Task: Create in the project ZenithTech an epic 'Mobile Application Security Testing'.
Action: Mouse moved to (67, 196)
Screenshot: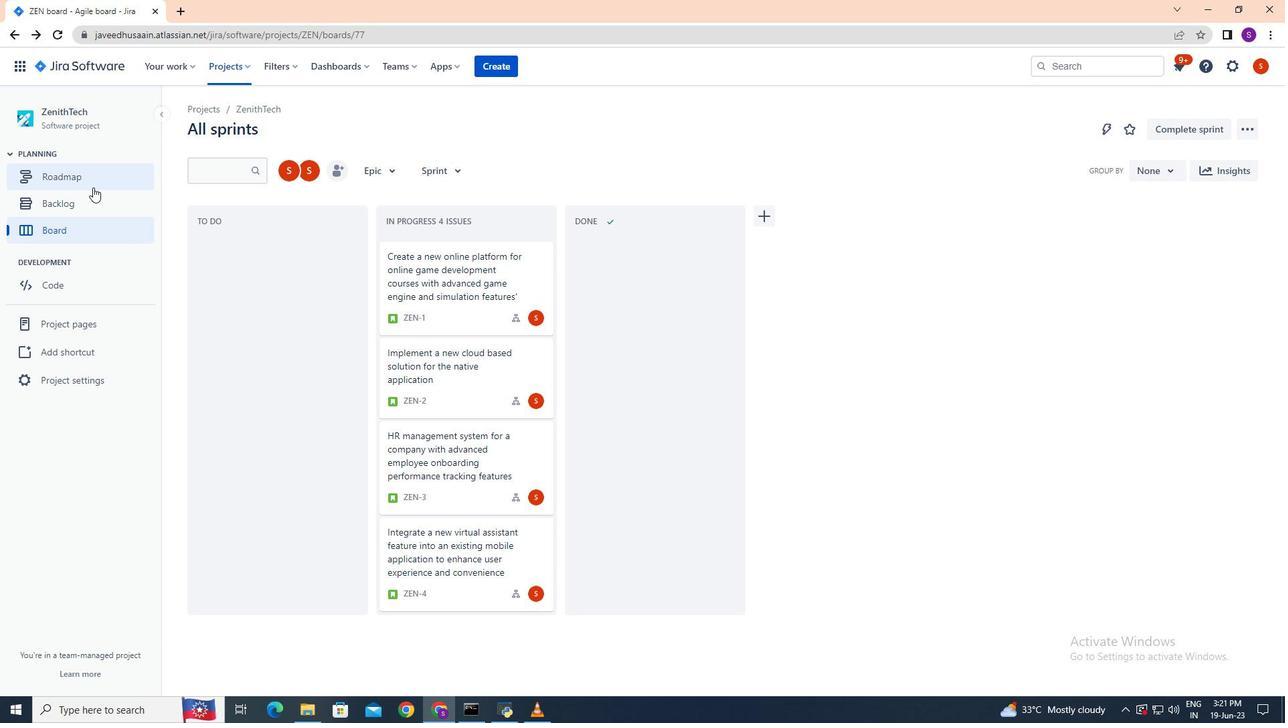 
Action: Mouse pressed left at (67, 196)
Screenshot: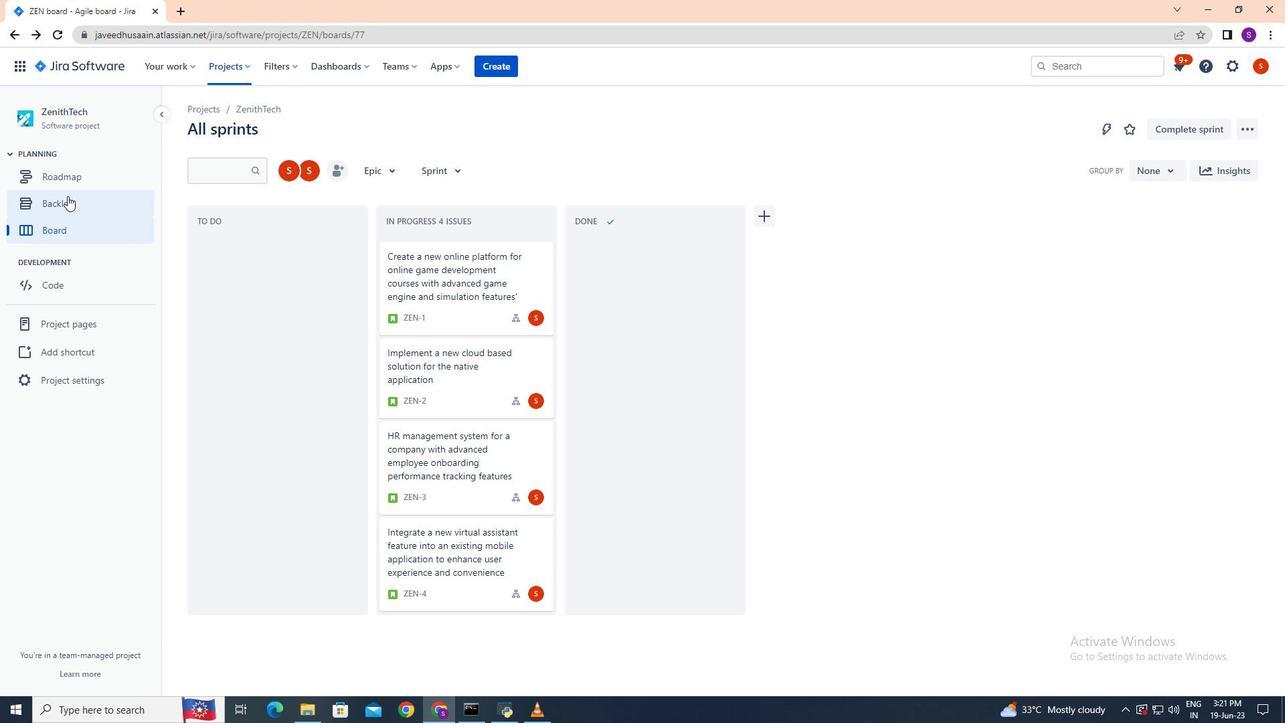 
Action: Mouse moved to (367, 170)
Screenshot: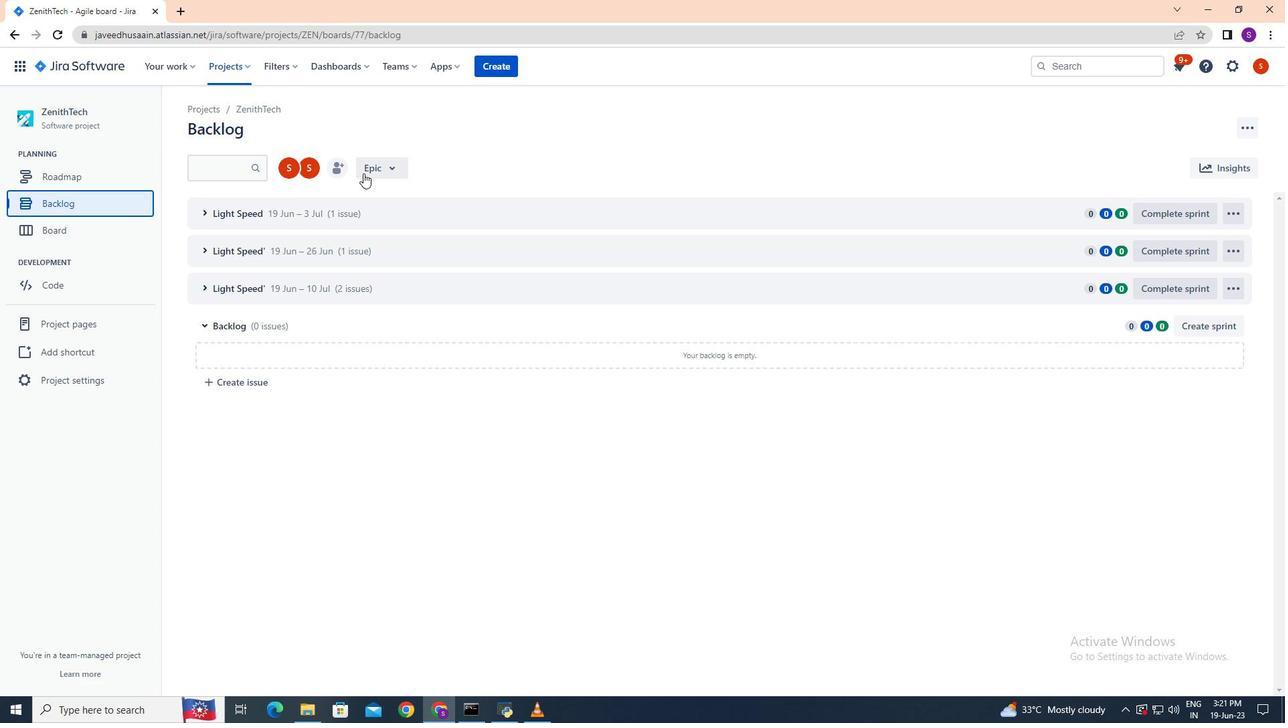 
Action: Mouse pressed left at (367, 170)
Screenshot: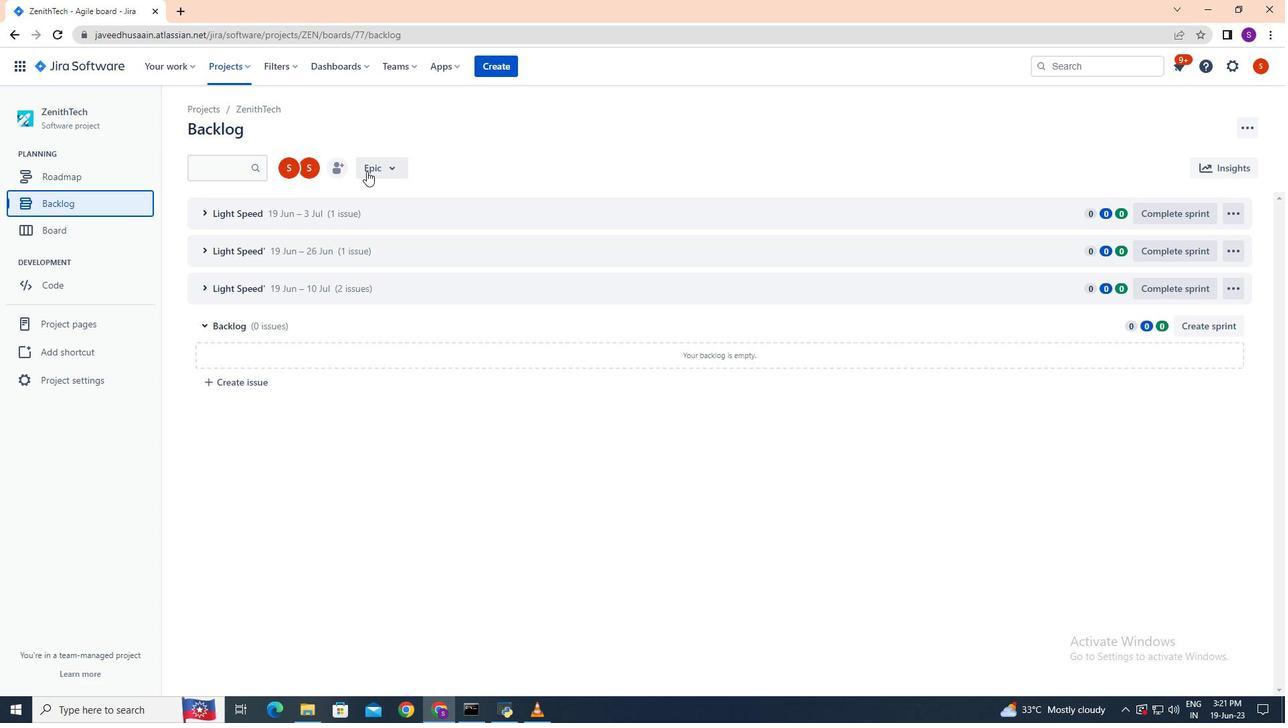 
Action: Mouse moved to (381, 267)
Screenshot: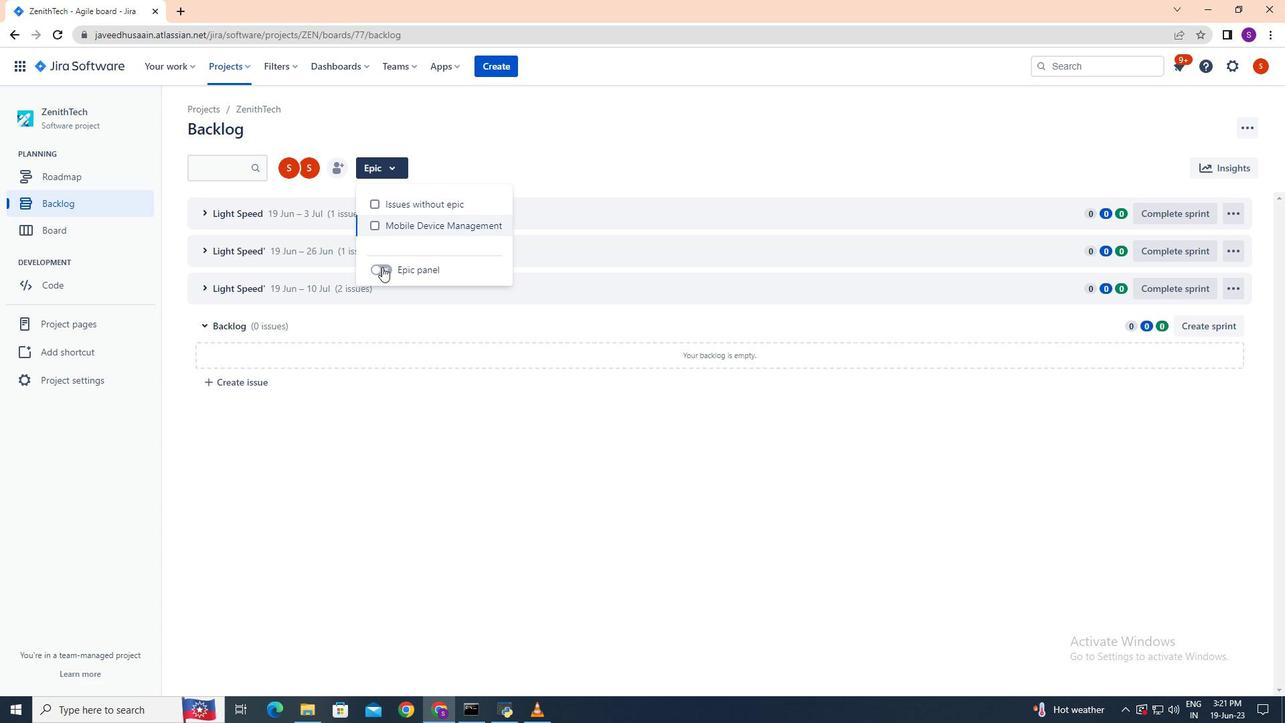 
Action: Mouse pressed left at (381, 267)
Screenshot: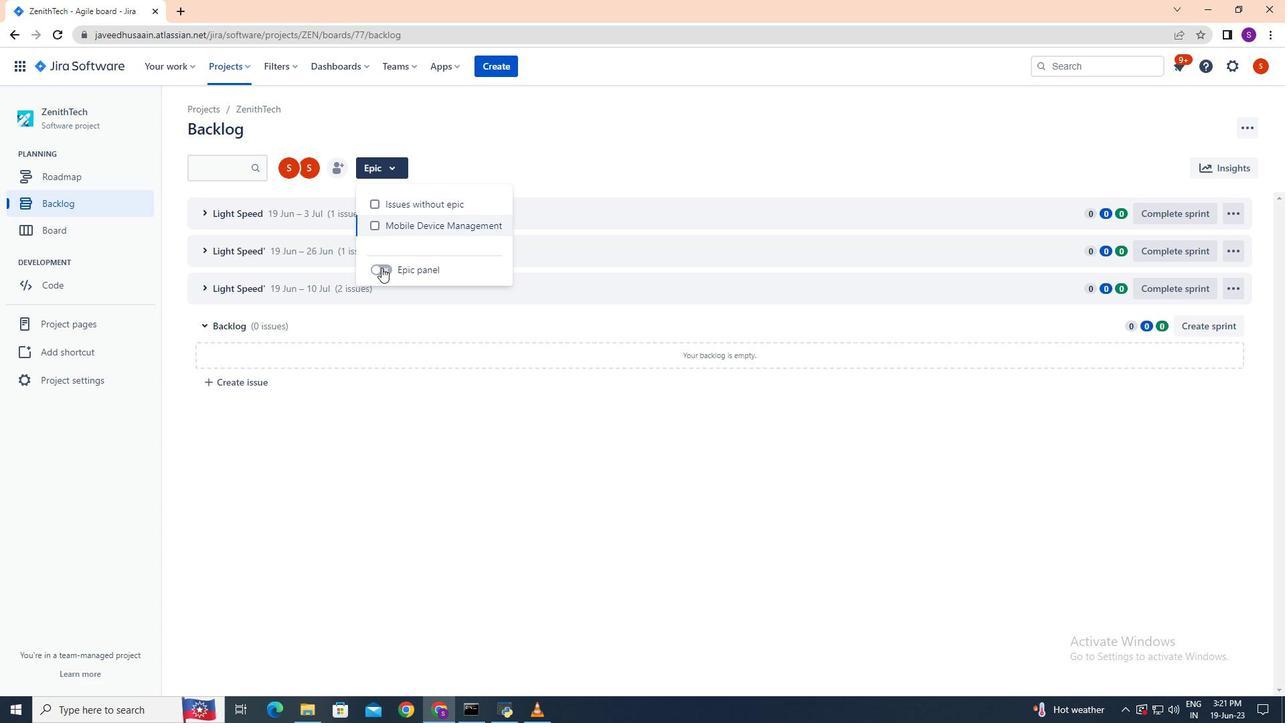 
Action: Mouse moved to (312, 298)
Screenshot: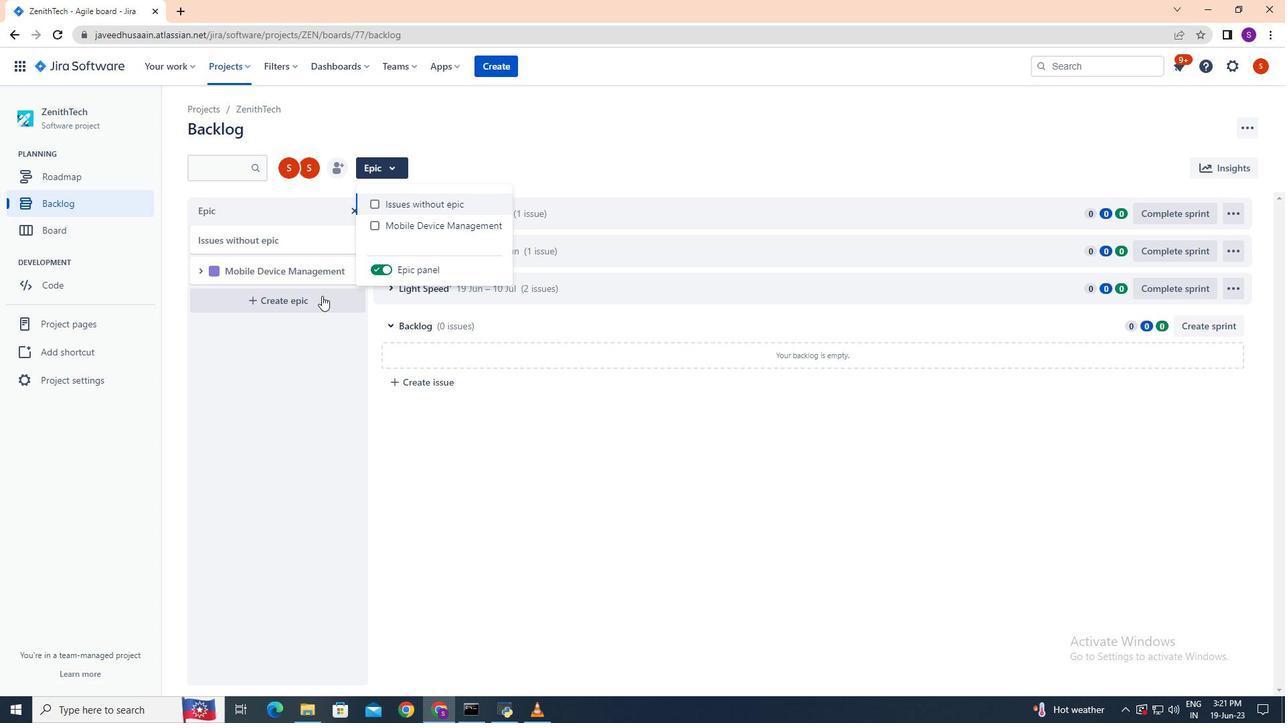 
Action: Mouse pressed left at (312, 298)
Screenshot: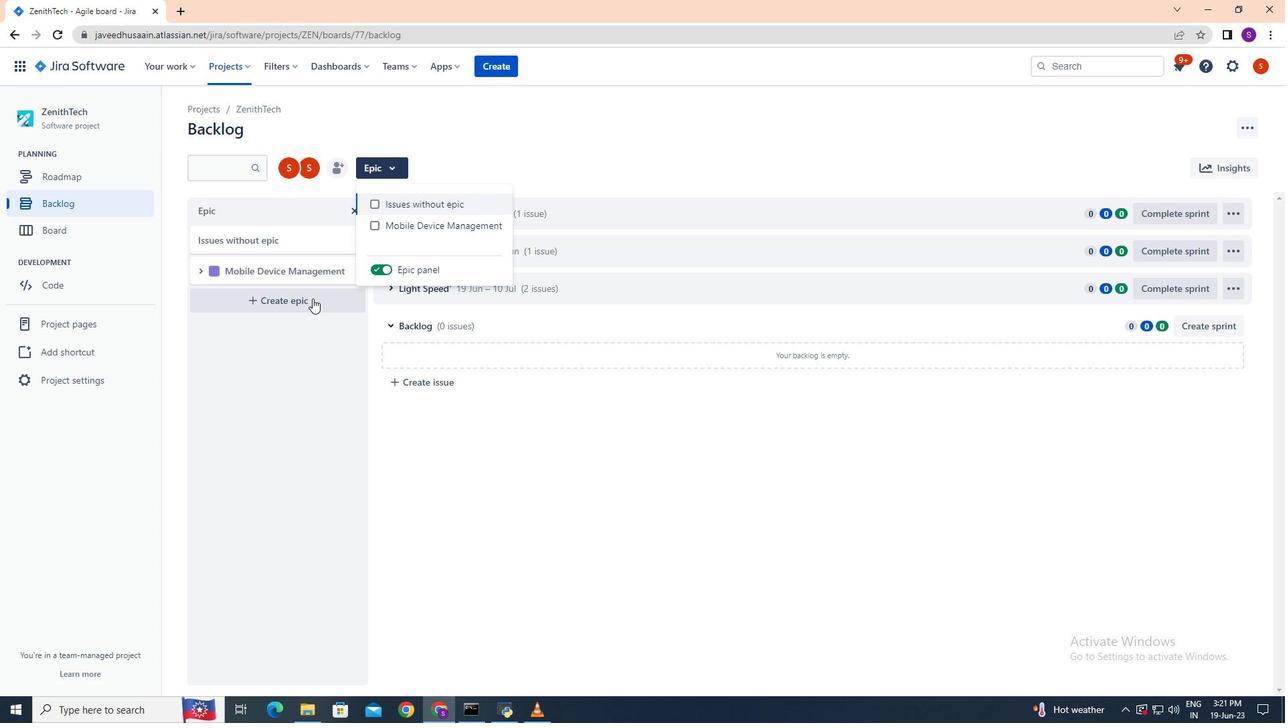 
Action: Key pressed <Key.shift><Key.shift>Mobile<Key.space><Key.shift><Key.shift><Key.shift><Key.shift><Key.shift><Key.shift><Key.shift>App;<Key.backspace>lication<Key.space><Key.shift><Key.shift><Key.shift><Key.shift>Security<Key.space><Key.shift><Key.shift><Key.shift><Key.shift><Key.shift><Key.shift><Key.shift><Key.shift>Testing<Key.enter>
Screenshot: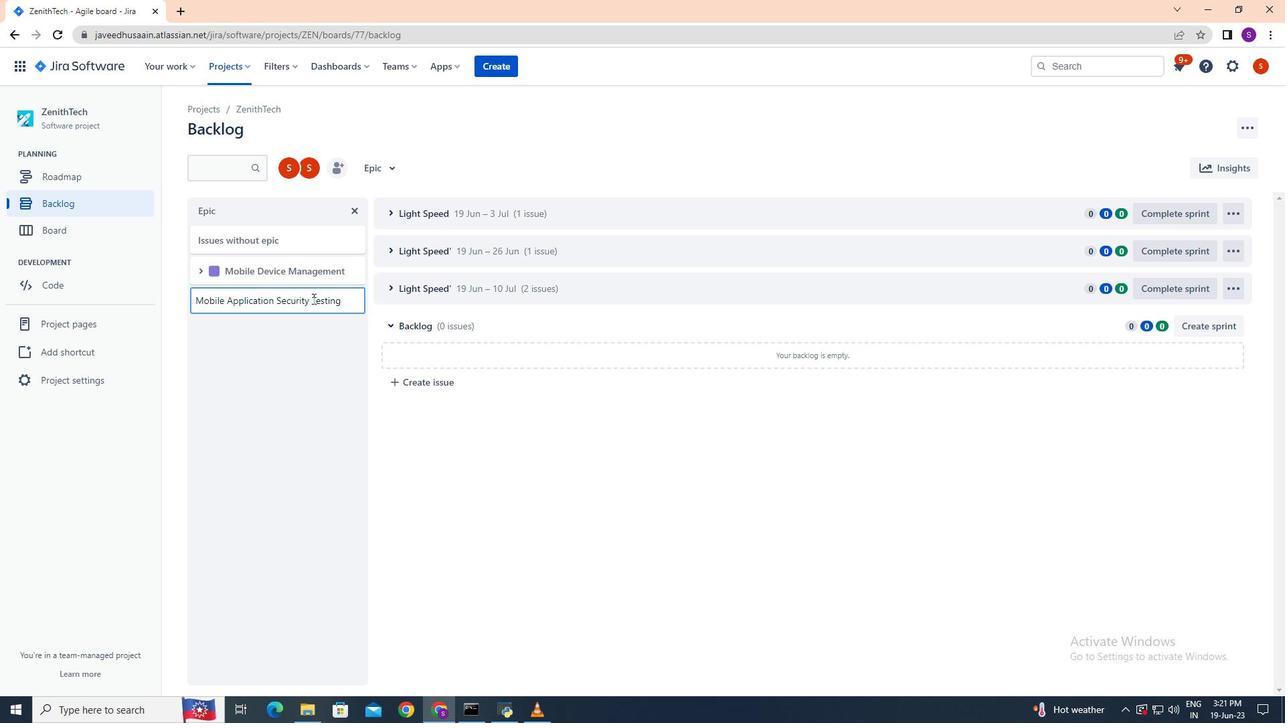 
